 Task: Search for the email with the subject Request for a testimonial logged in from softage.1@softage.net with the filter, email from softage.10@softage.net and a new filter,  Mark as read
Action: Mouse moved to (760, 76)
Screenshot: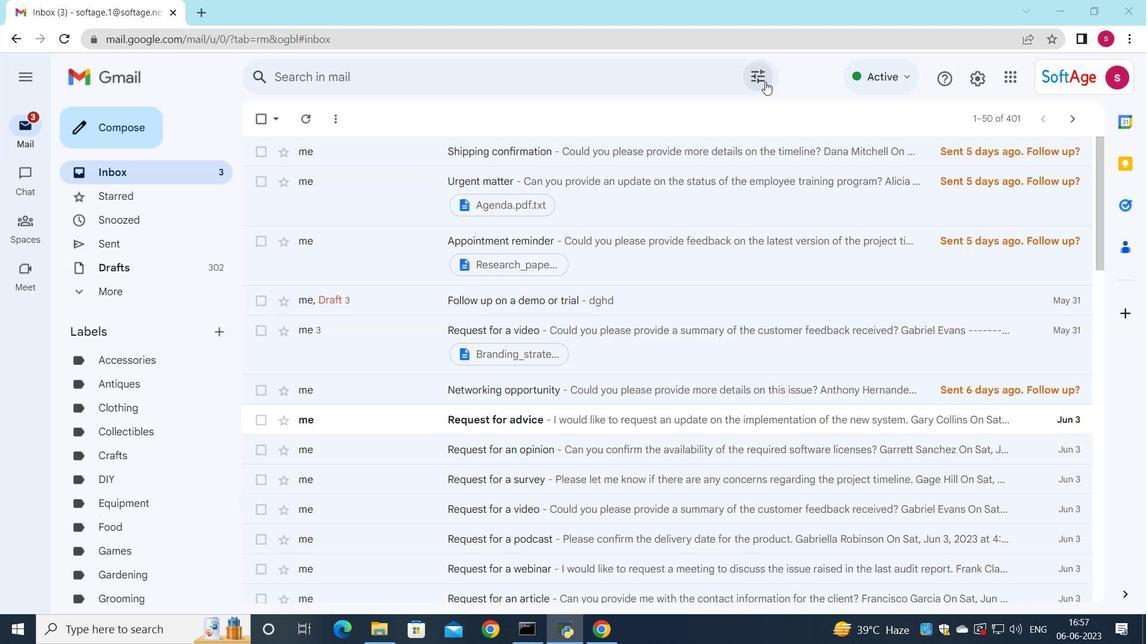 
Action: Mouse pressed left at (760, 76)
Screenshot: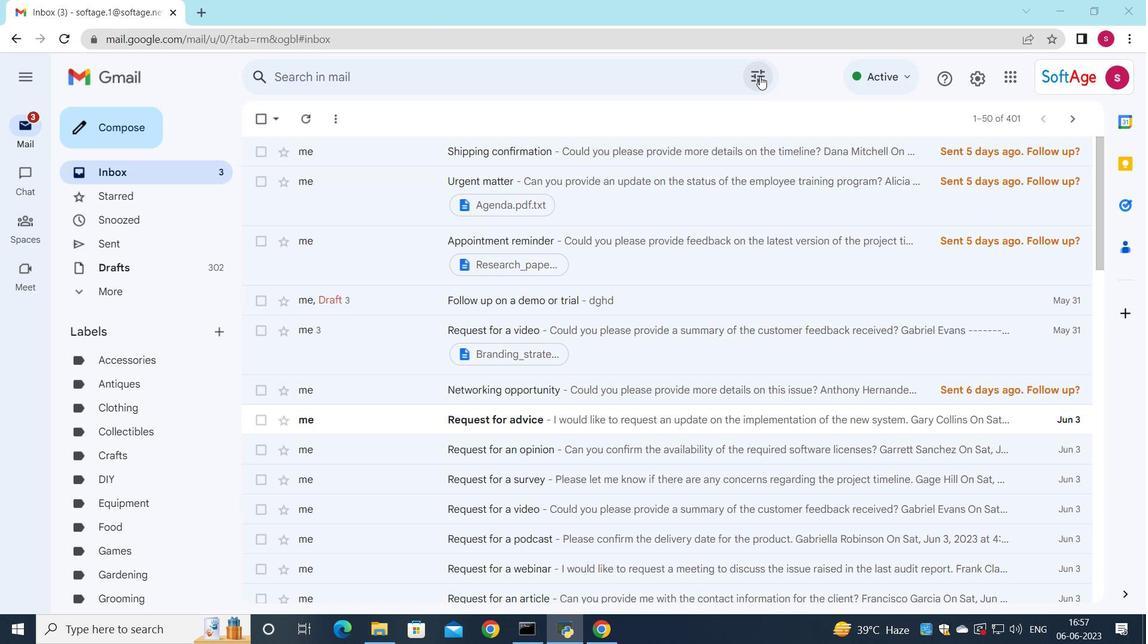 
Action: Mouse moved to (521, 183)
Screenshot: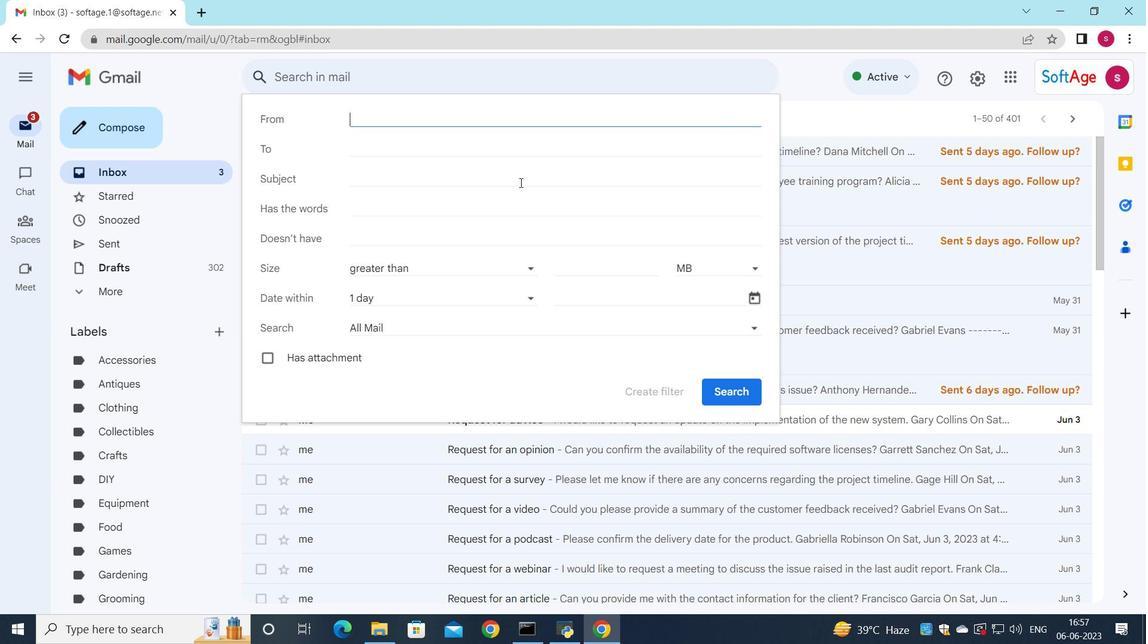 
Action: Key pressed s
Screenshot: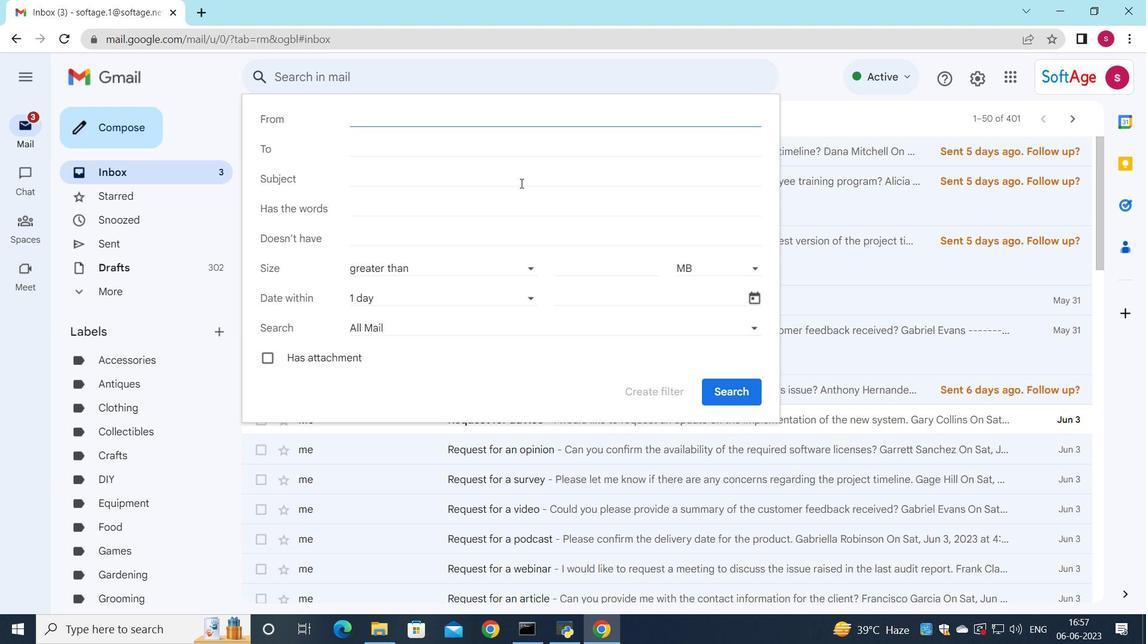 
Action: Mouse moved to (521, 183)
Screenshot: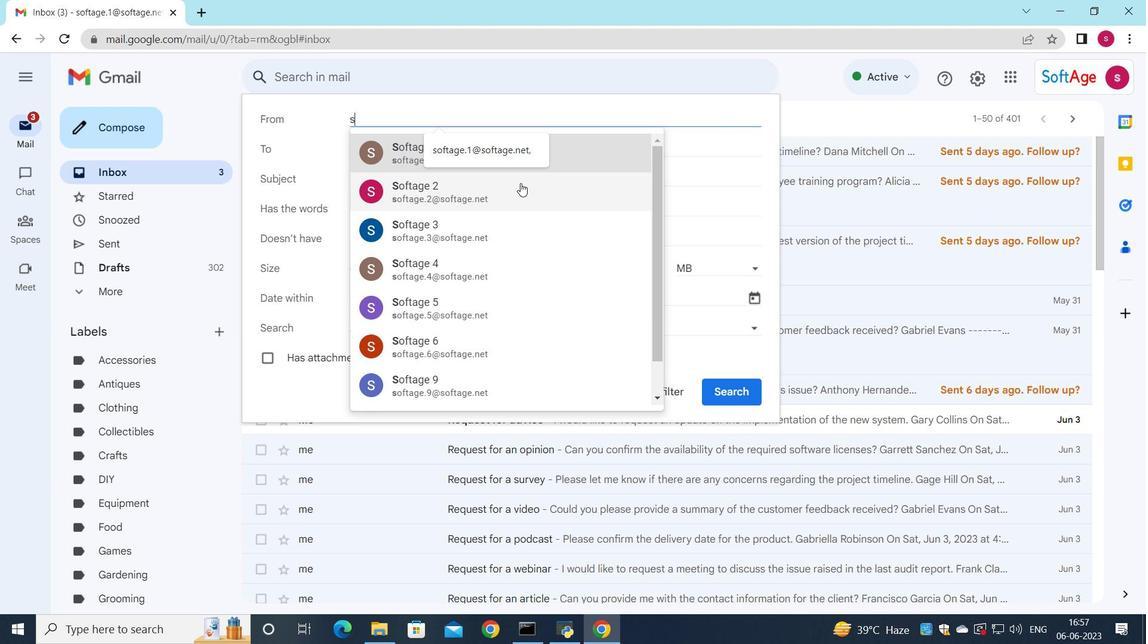 
Action: Key pressed o
Screenshot: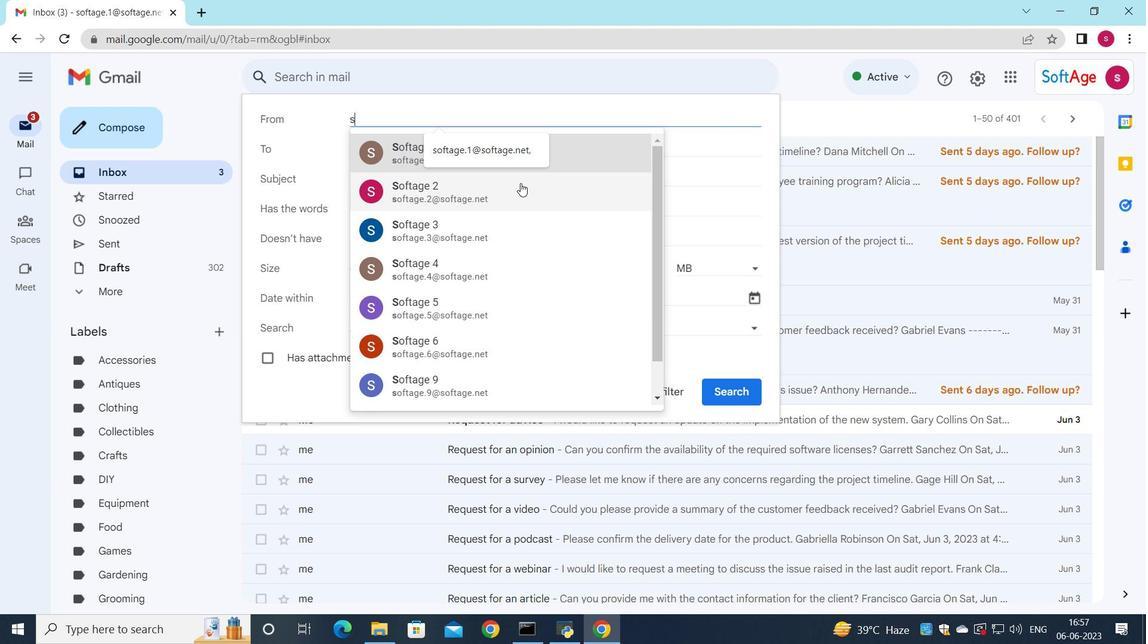 
Action: Mouse moved to (458, 152)
Screenshot: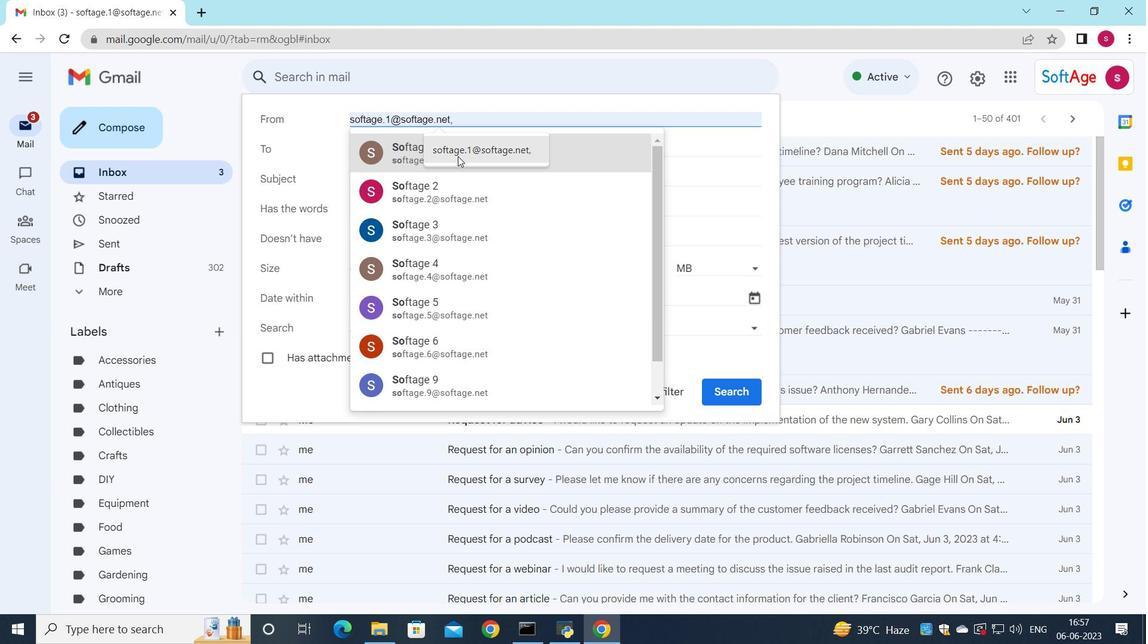 
Action: Mouse pressed left at (458, 152)
Screenshot: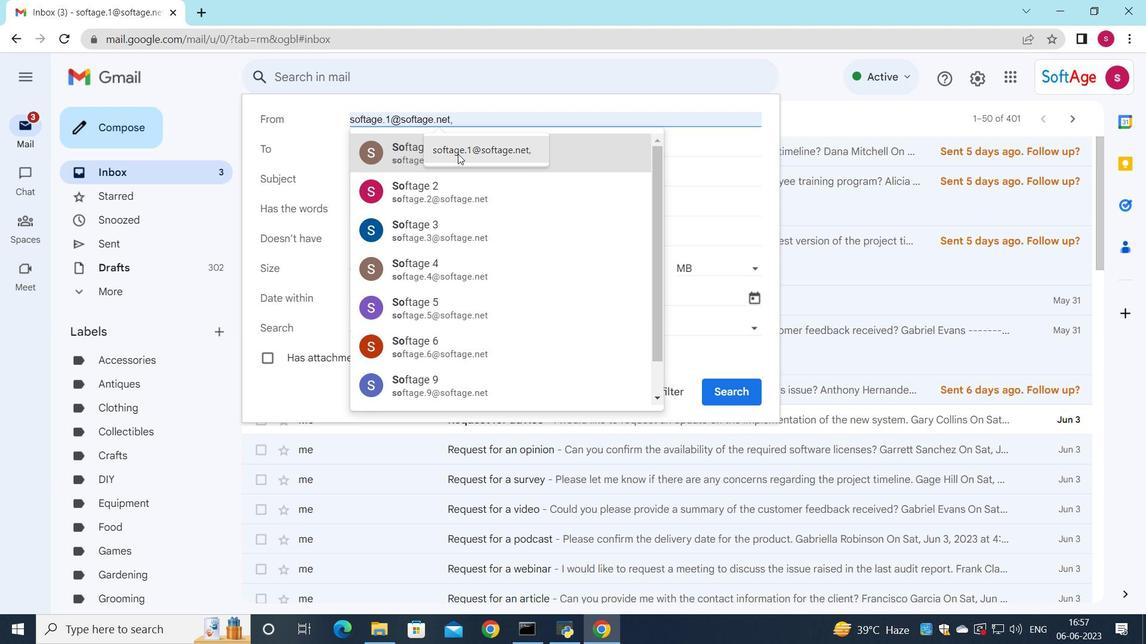 
Action: Mouse moved to (400, 152)
Screenshot: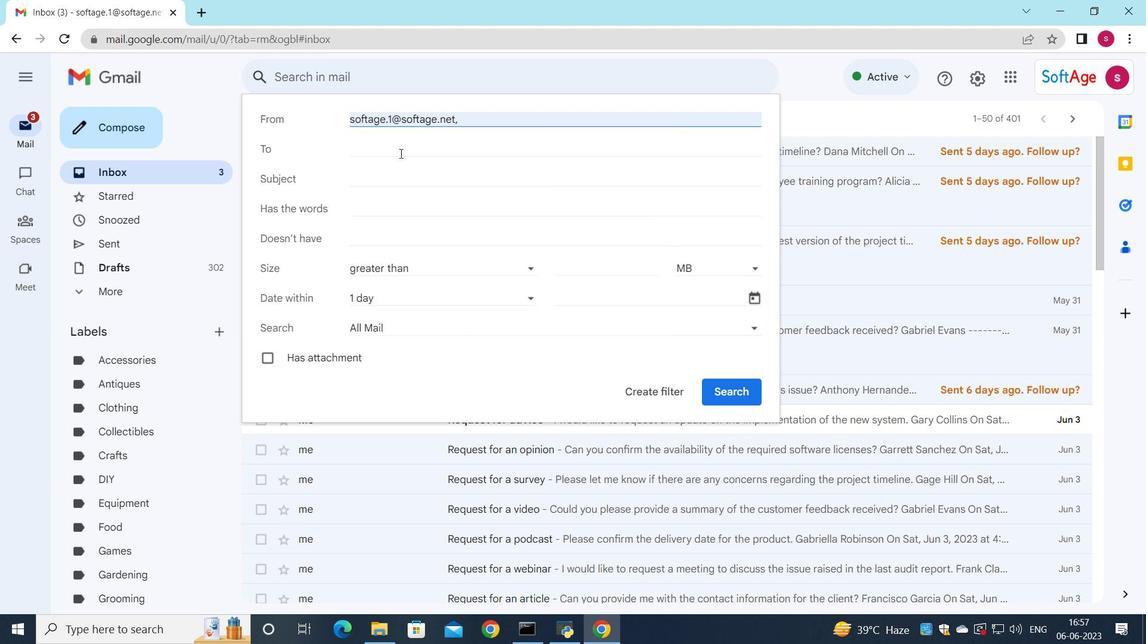 
Action: Mouse pressed left at (400, 152)
Screenshot: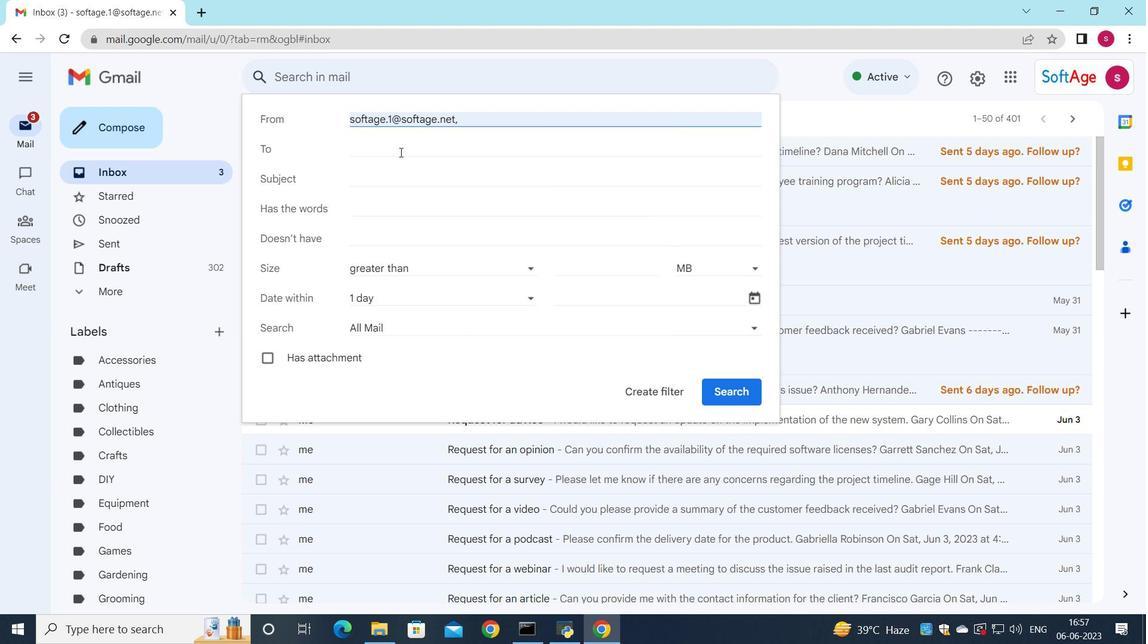 
Action: Mouse moved to (435, 149)
Screenshot: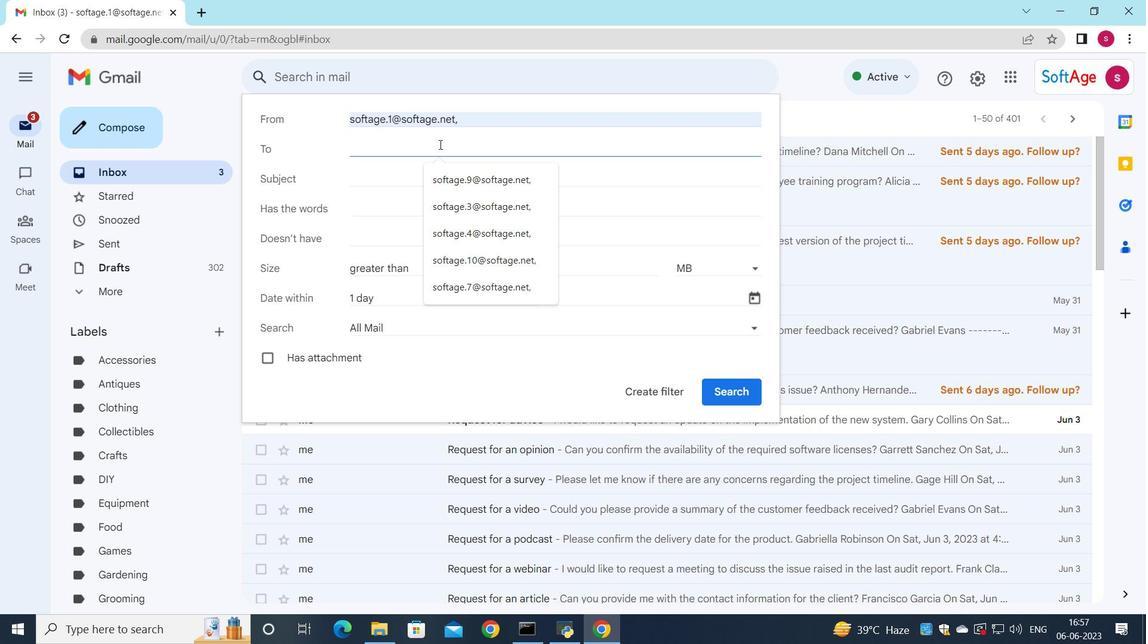 
Action: Key pressed s
Screenshot: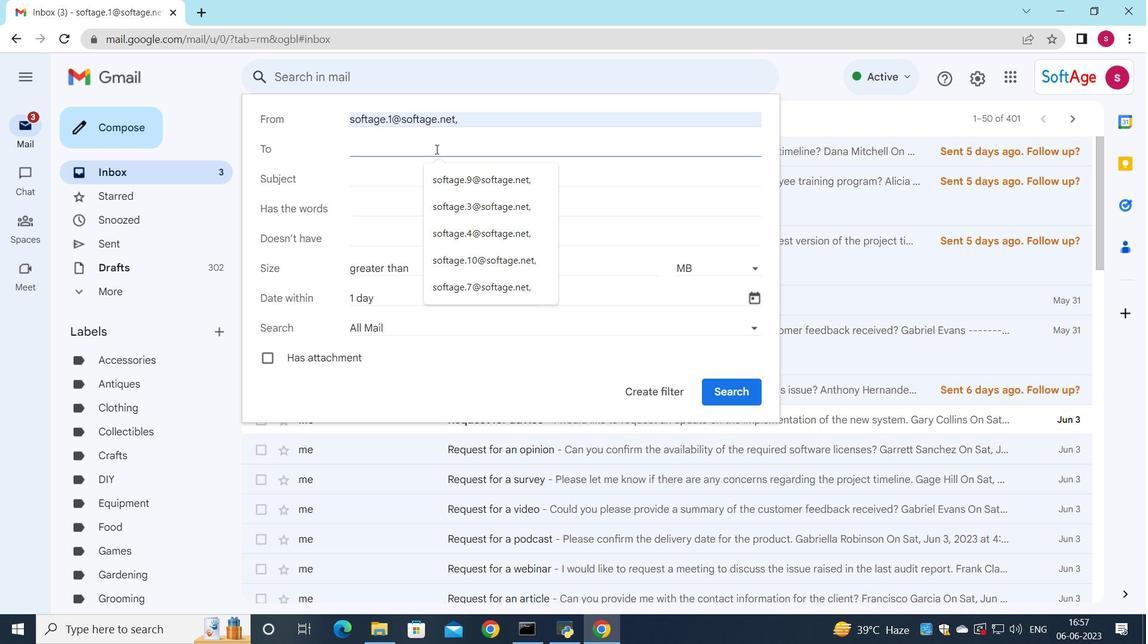 
Action: Mouse moved to (447, 199)
Screenshot: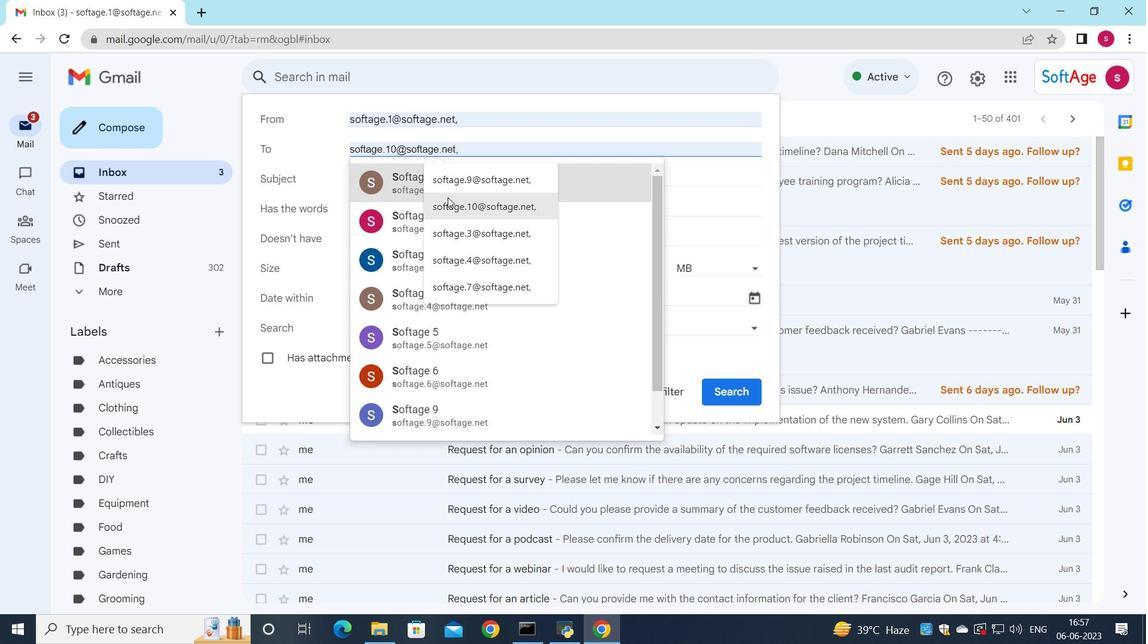 
Action: Mouse pressed left at (447, 199)
Screenshot: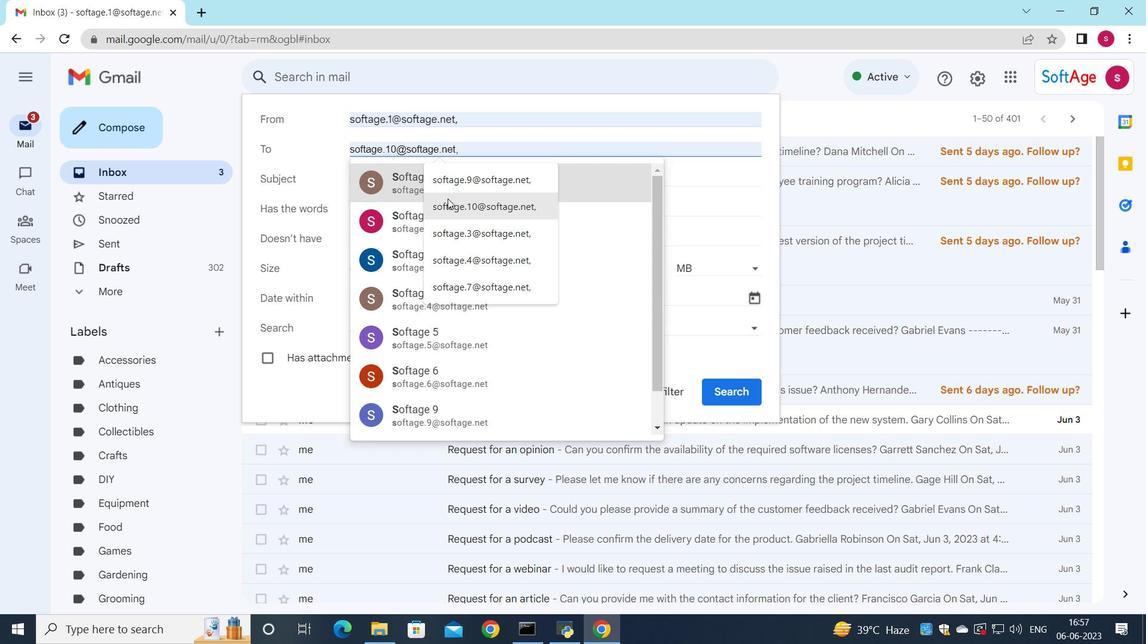 
Action: Mouse moved to (394, 176)
Screenshot: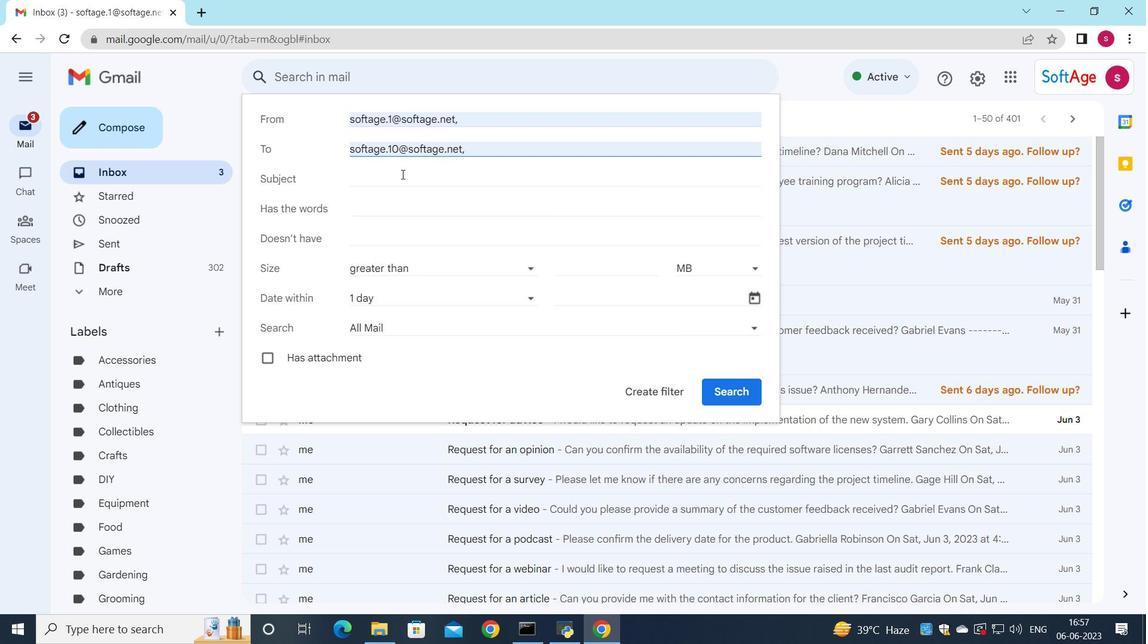 
Action: Mouse pressed left at (394, 176)
Screenshot: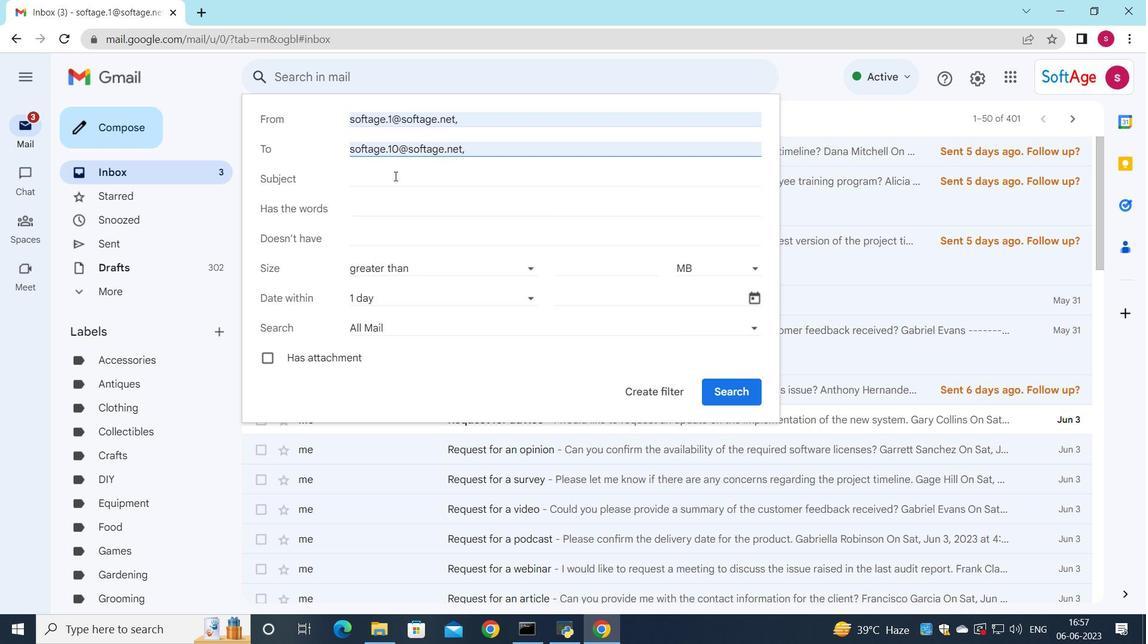
Action: Mouse moved to (399, 182)
Screenshot: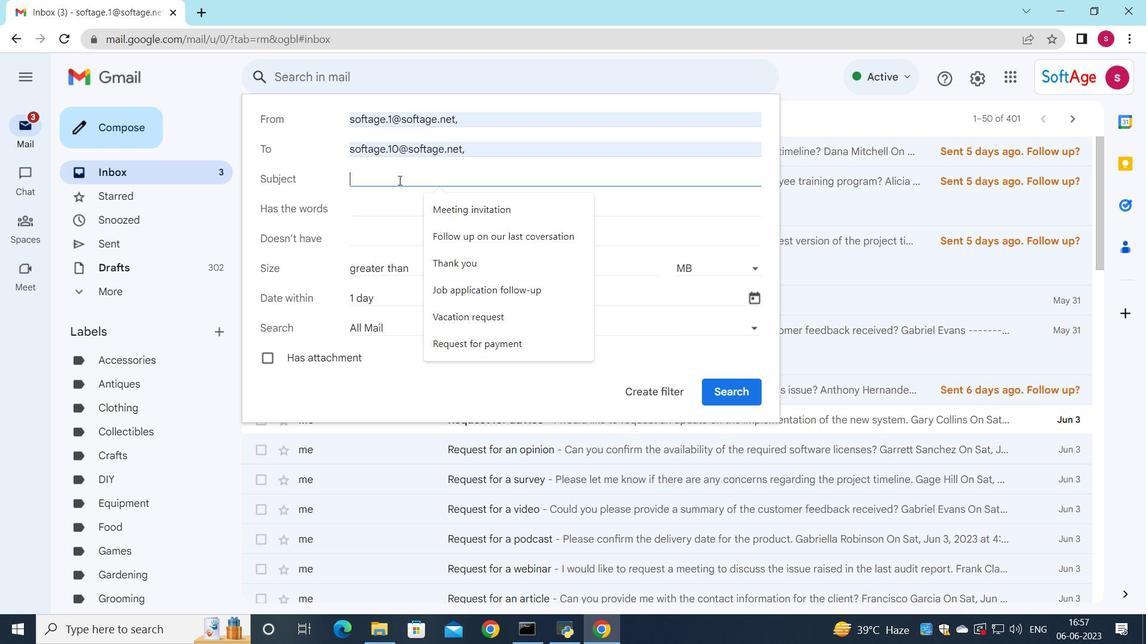 
Action: Key pressed <Key.shift><Key.shift><Key.shift><Key.shift><Key.shift><Key.shift><Key.shift>Request<Key.space>for<Key.space>a<Key.space>testimonial
Screenshot: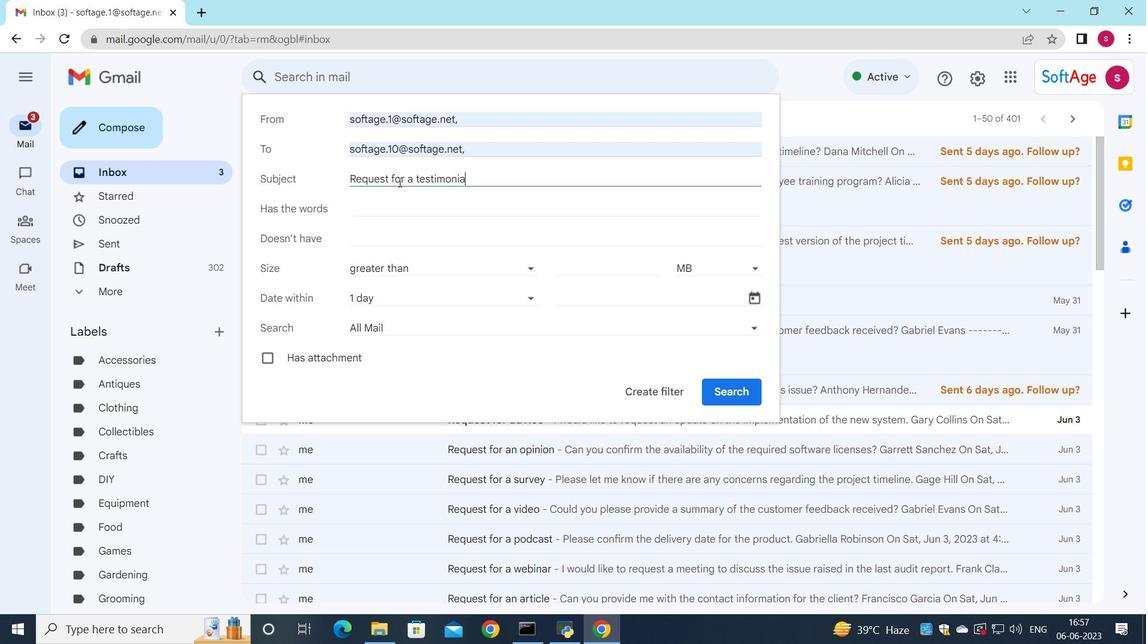 
Action: Mouse moved to (406, 293)
Screenshot: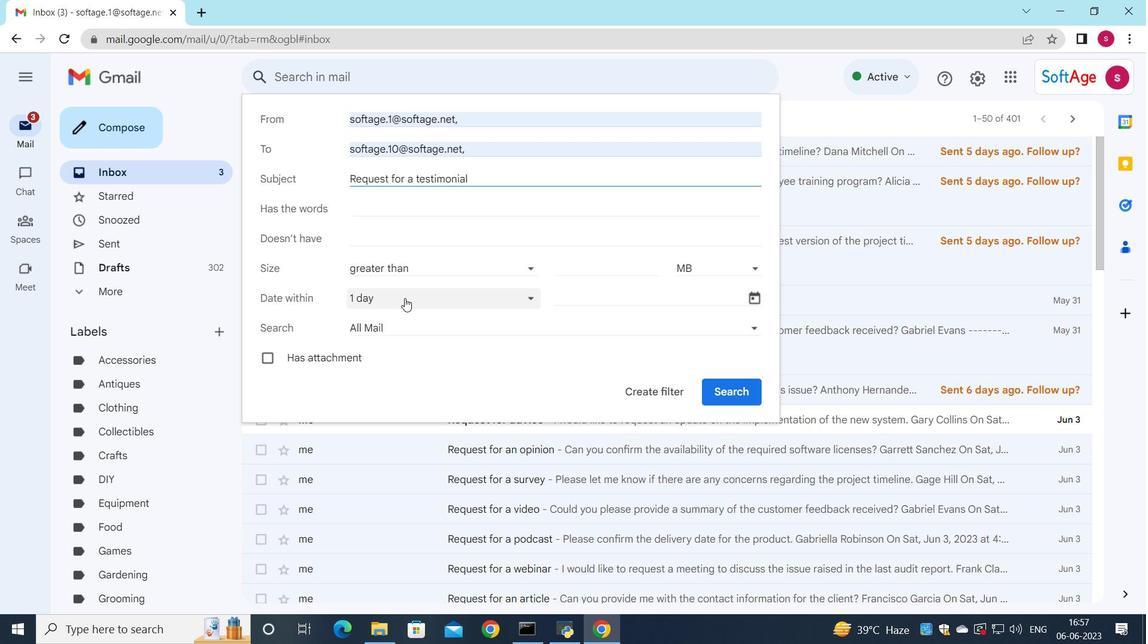 
Action: Mouse pressed left at (406, 293)
Screenshot: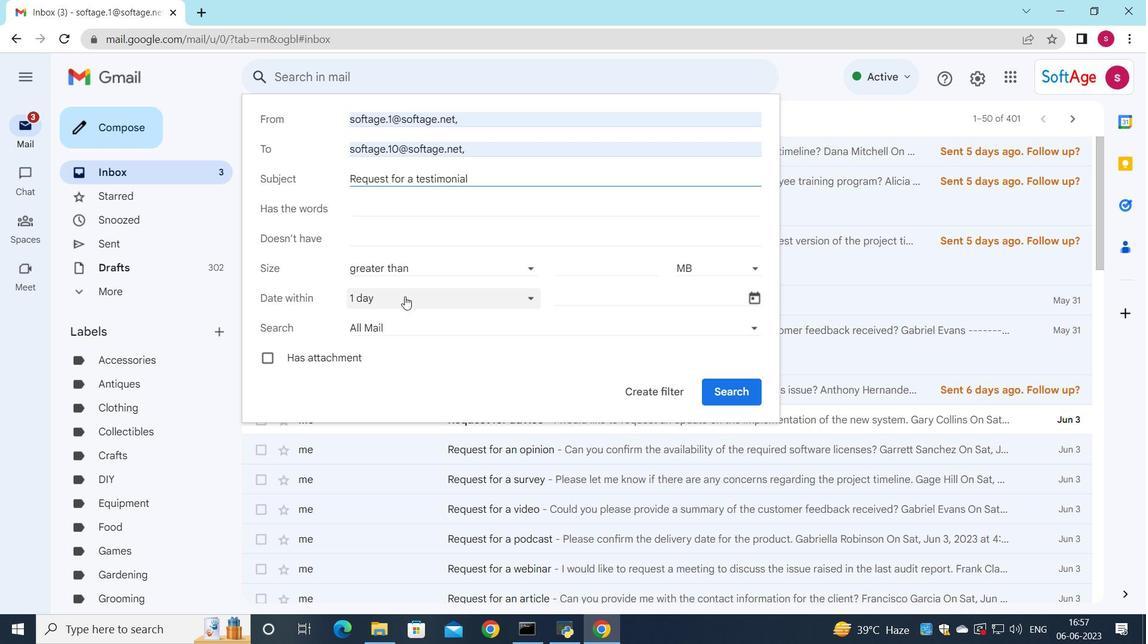 
Action: Mouse moved to (396, 468)
Screenshot: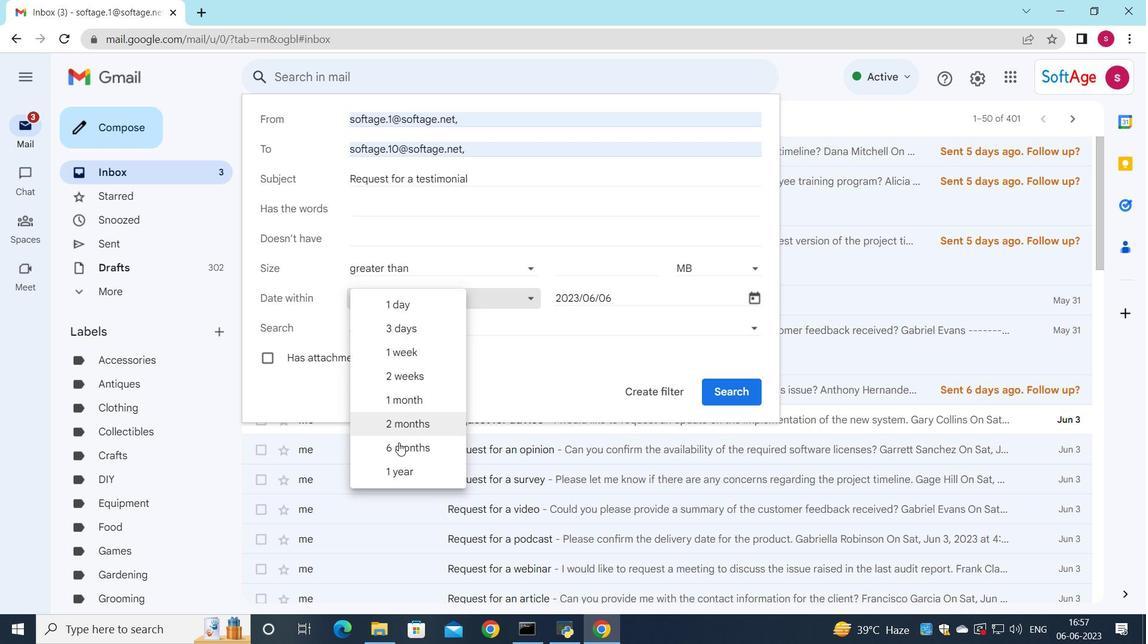 
Action: Mouse pressed left at (396, 468)
Screenshot: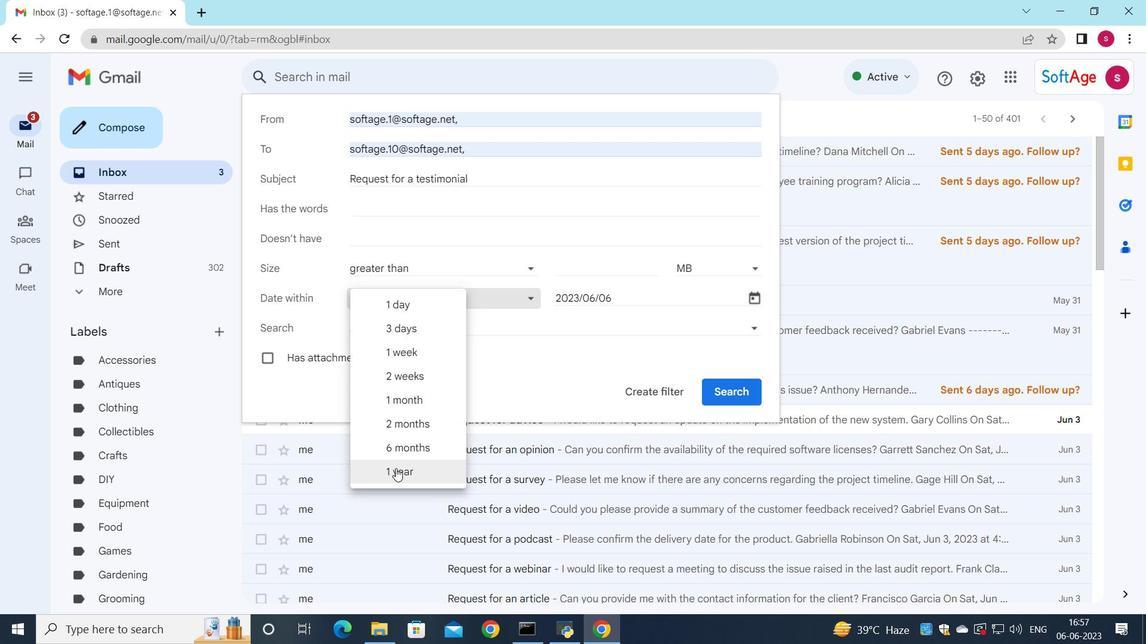 
Action: Mouse moved to (636, 395)
Screenshot: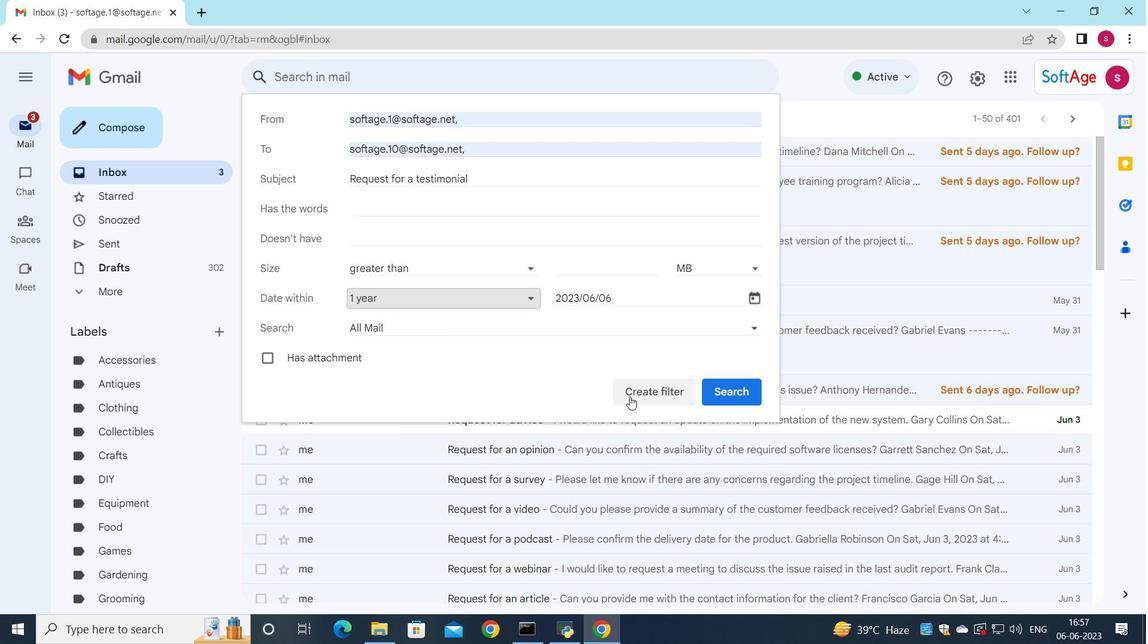 
Action: Mouse pressed left at (636, 395)
Screenshot: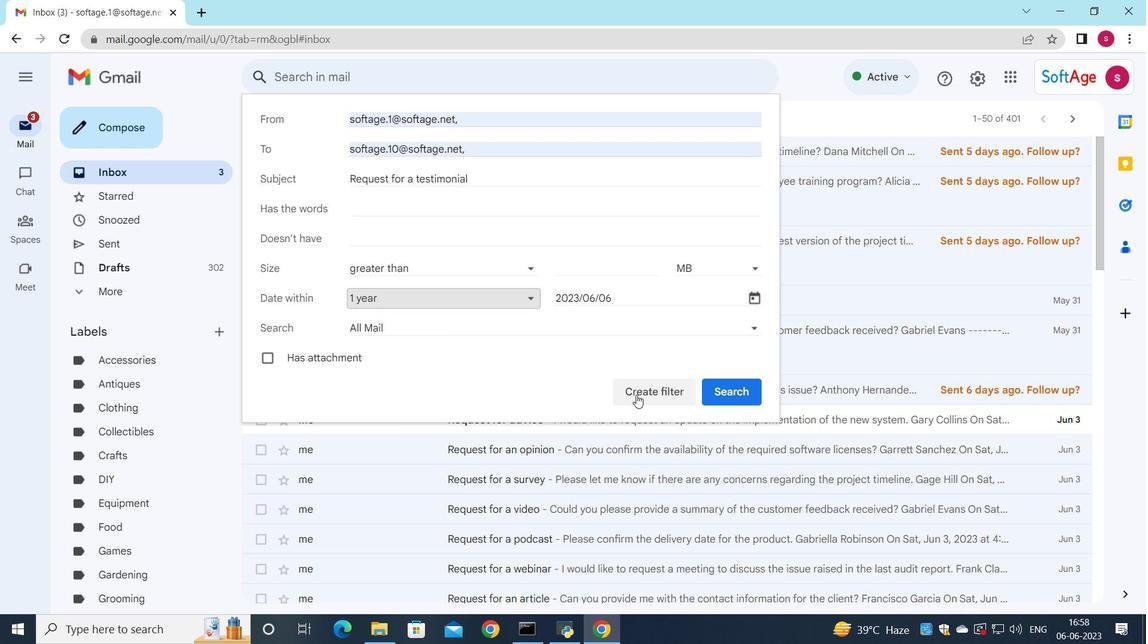 
Action: Mouse moved to (293, 171)
Screenshot: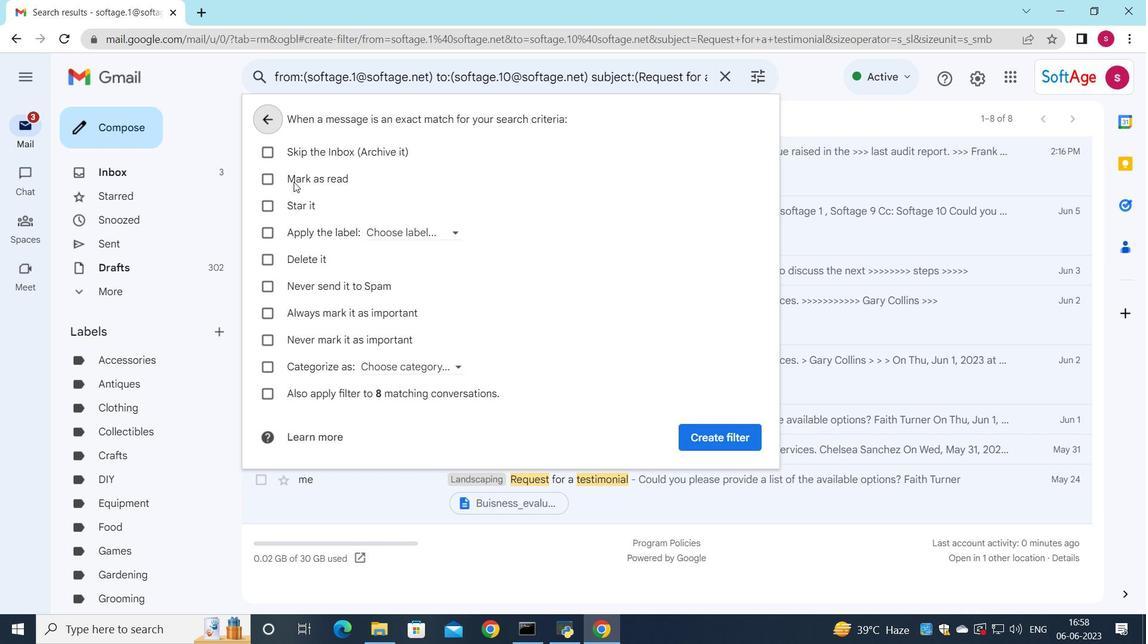 
Action: Mouse pressed left at (293, 171)
Screenshot: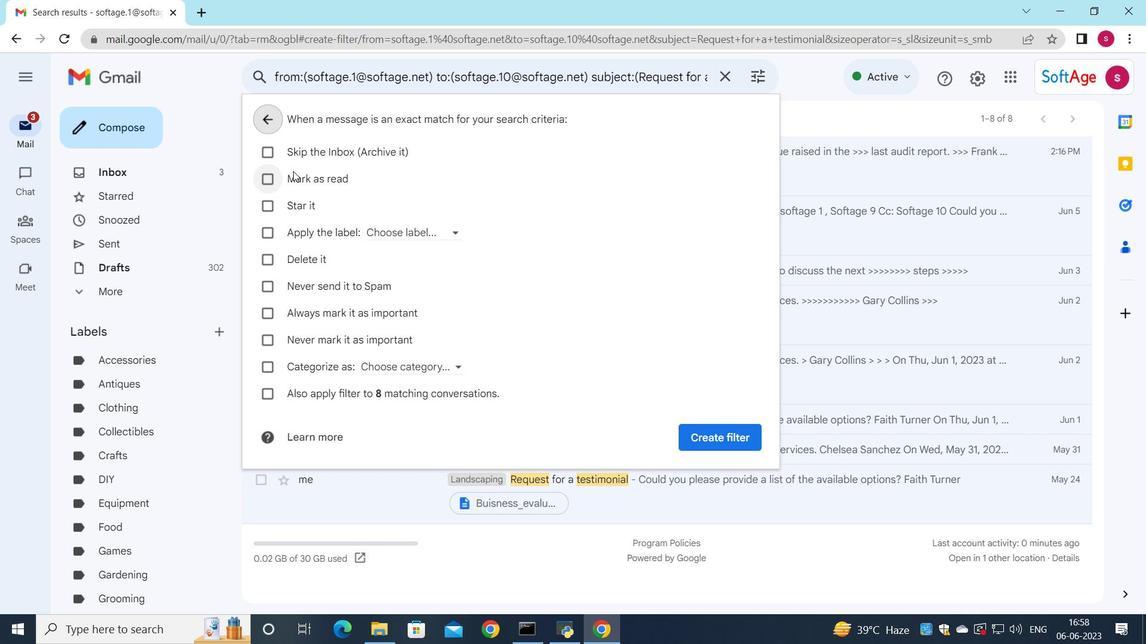 
Action: Mouse moved to (698, 440)
Screenshot: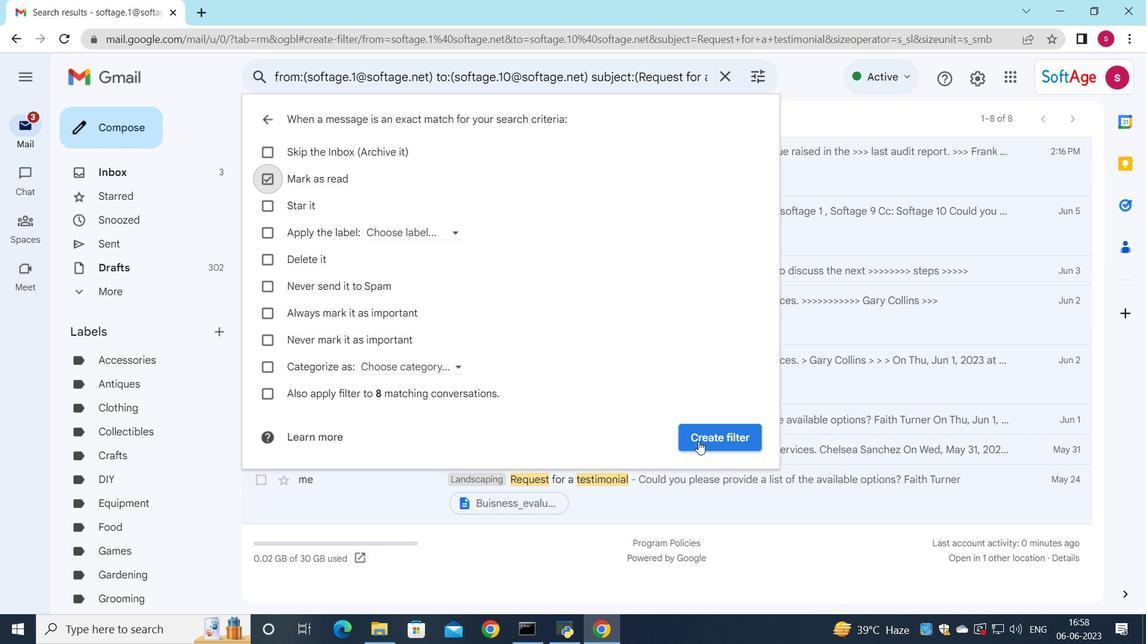 
Action: Mouse pressed left at (698, 440)
Screenshot: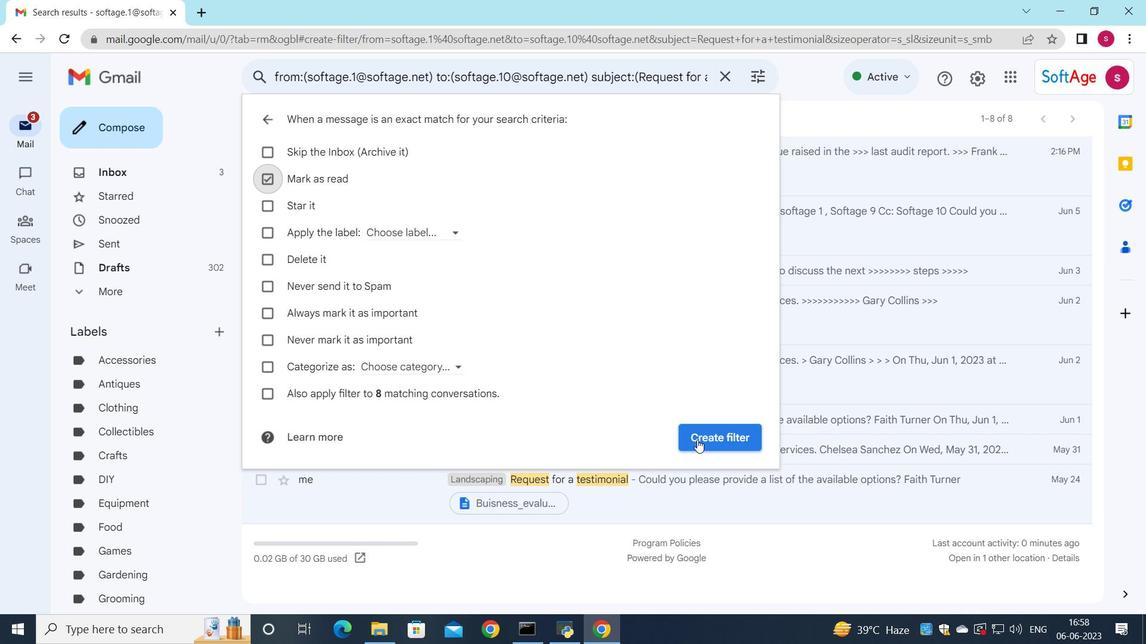 
Action: Mouse moved to (687, 432)
Screenshot: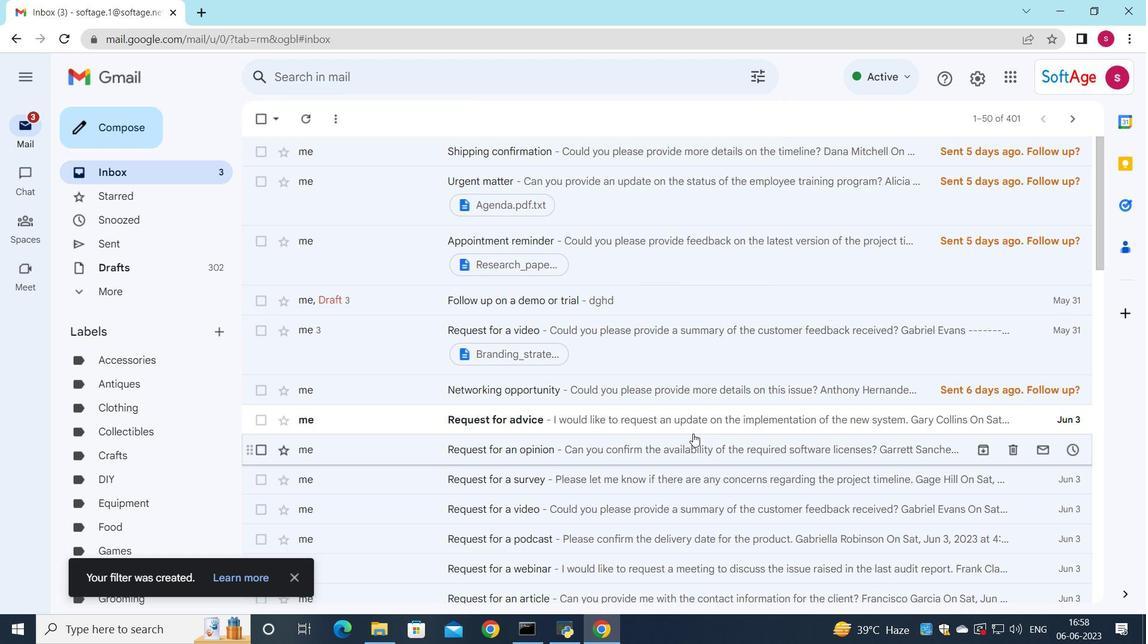 
